 Task: Insert the page number at the header except for the first page.
Action: Mouse moved to (90, 62)
Screenshot: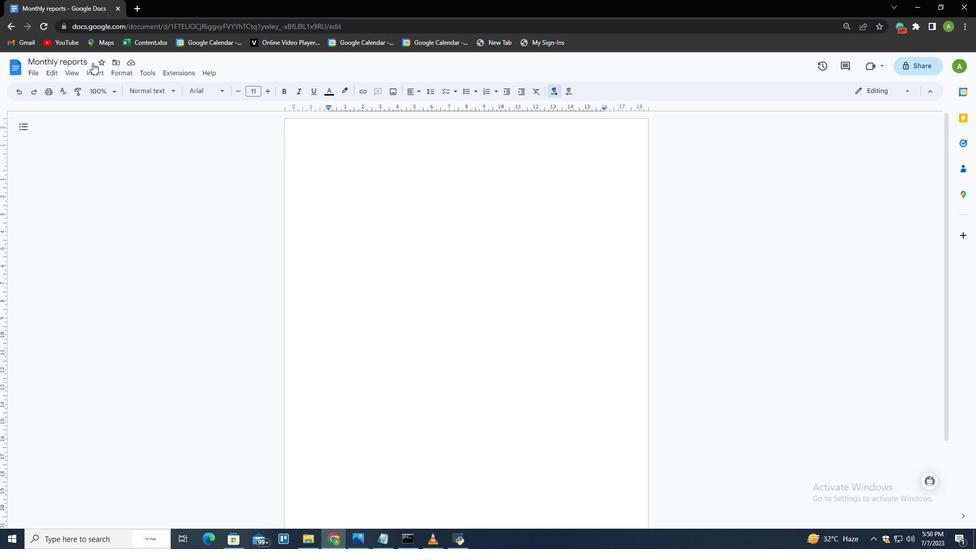 
Action: Mouse pressed left at (90, 62)
Screenshot: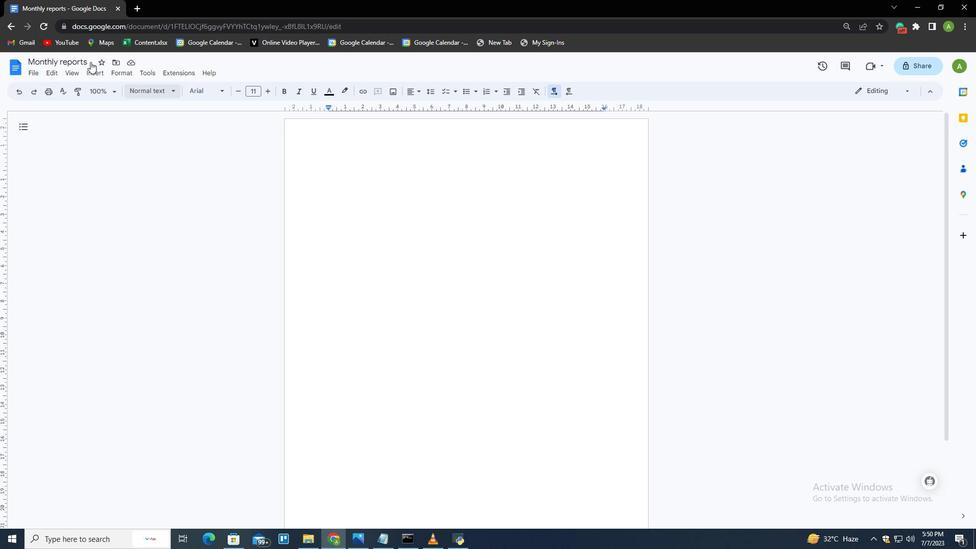 
Action: Mouse moved to (96, 73)
Screenshot: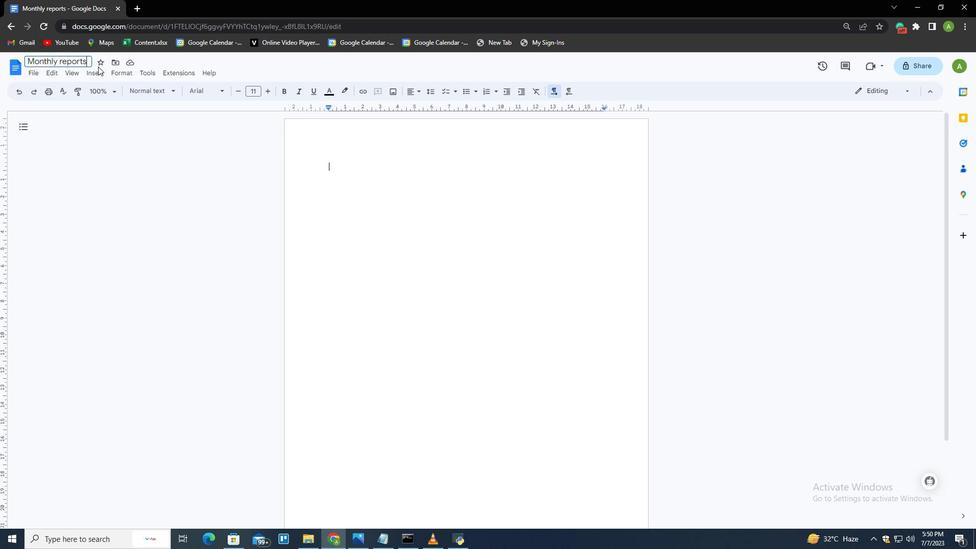 
Action: Mouse pressed left at (96, 73)
Screenshot: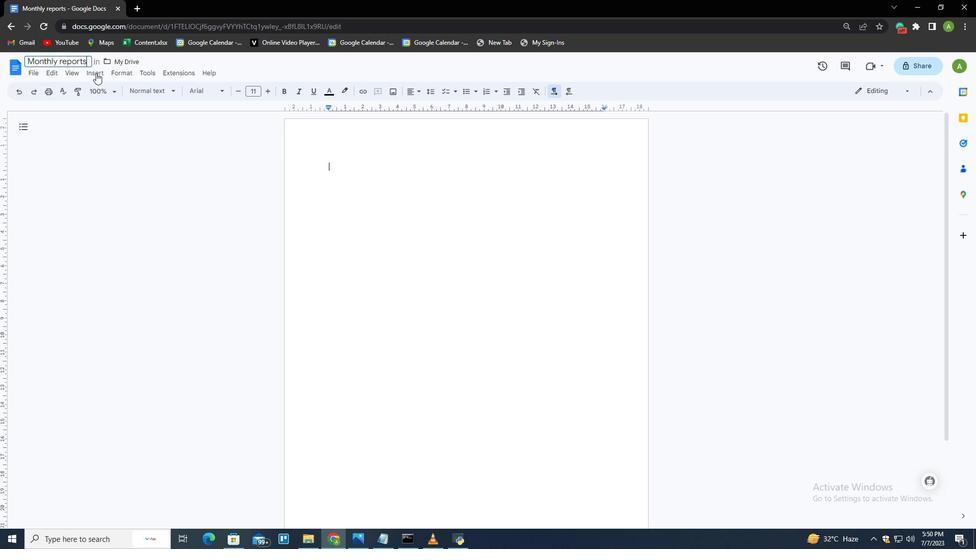 
Action: Mouse moved to (286, 343)
Screenshot: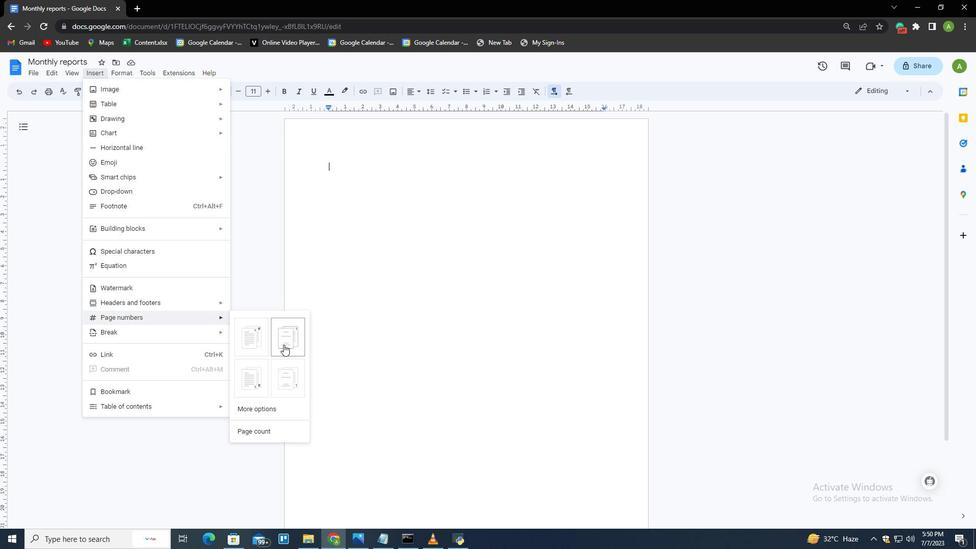 
Action: Mouse pressed left at (286, 343)
Screenshot: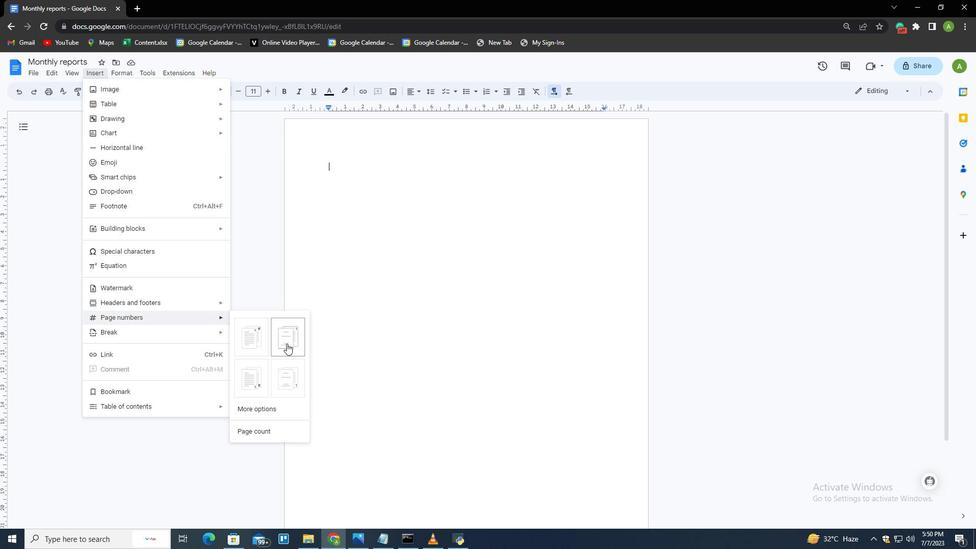 
Action: Mouse moved to (412, 319)
Screenshot: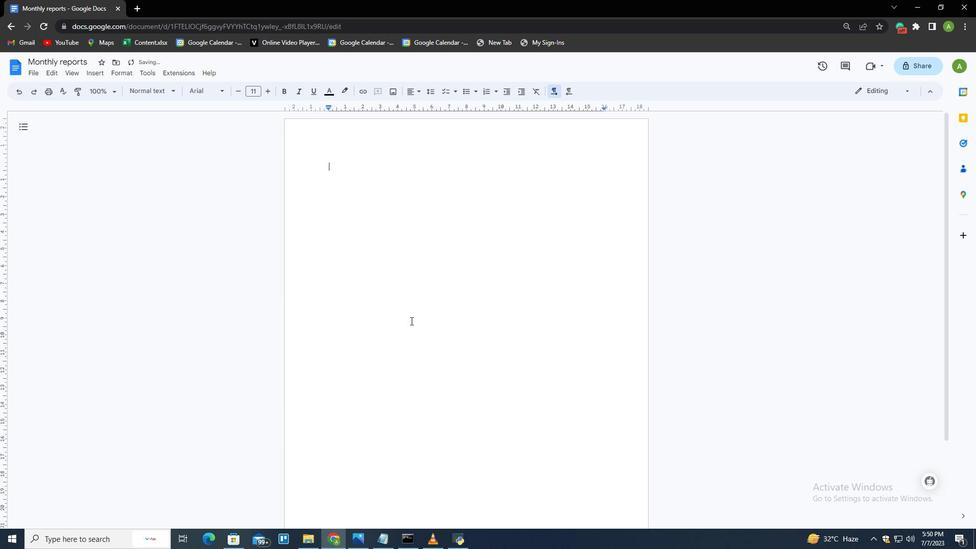 
